 Task: Check the percentage active listings of ceramic floors in the last 1 year.
Action: Mouse moved to (775, 182)
Screenshot: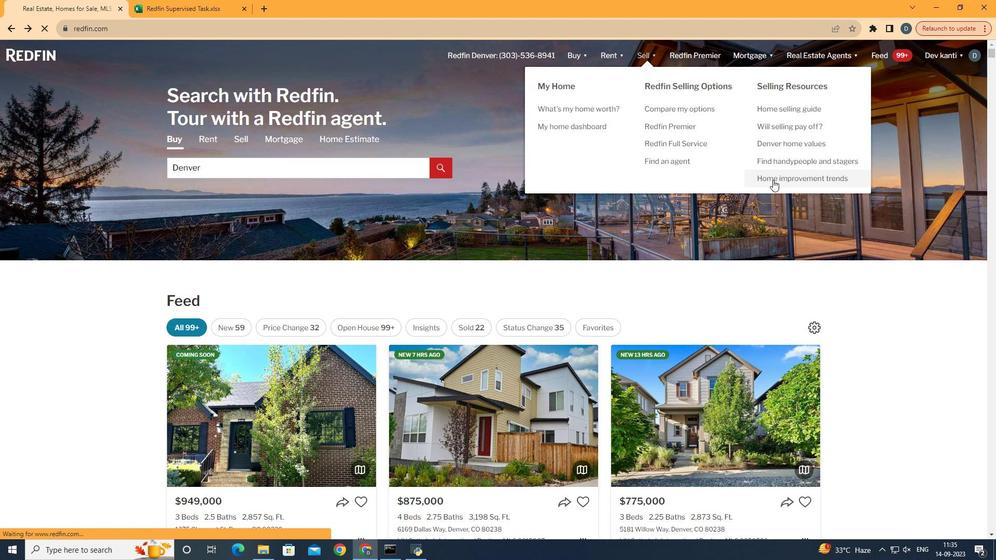 
Action: Mouse pressed left at (775, 182)
Screenshot: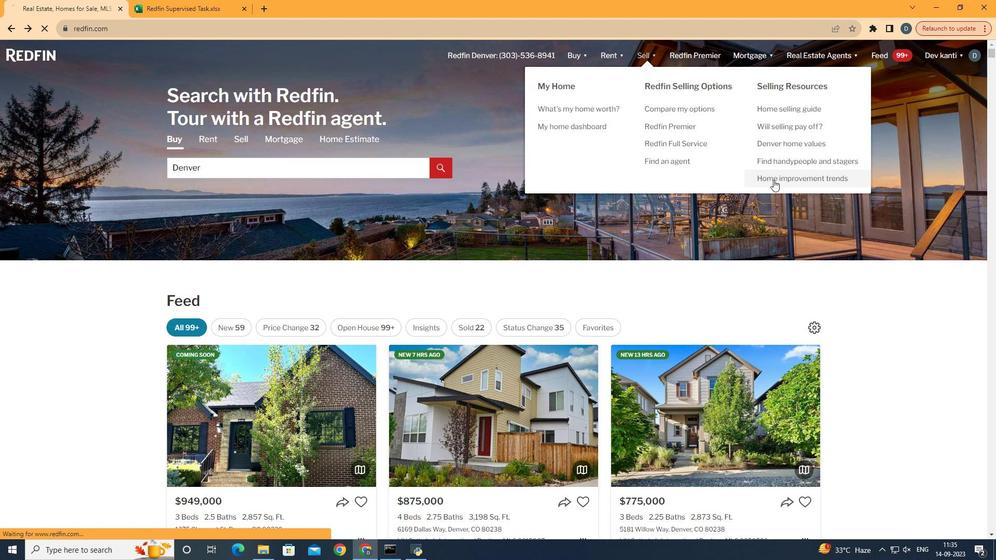 
Action: Mouse moved to (261, 197)
Screenshot: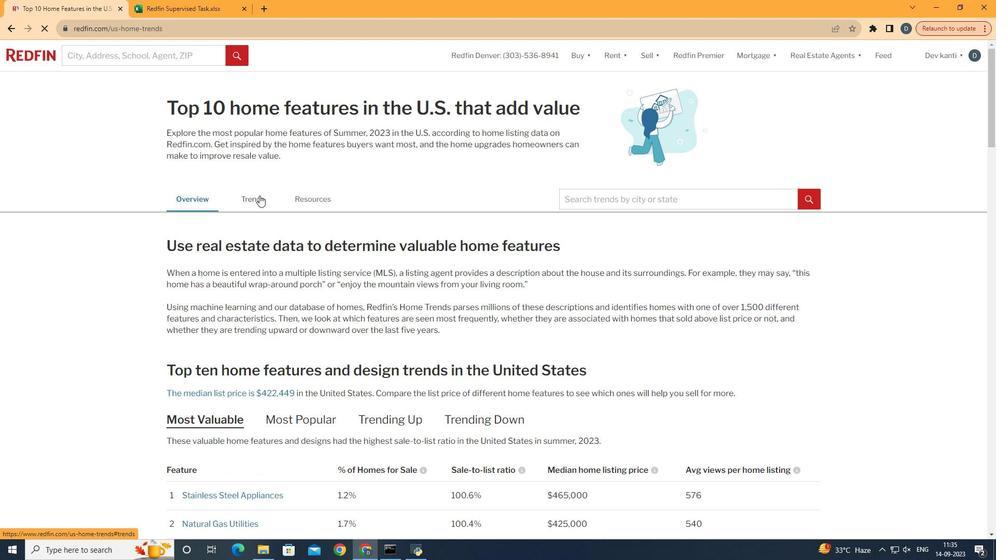 
Action: Mouse pressed left at (261, 197)
Screenshot: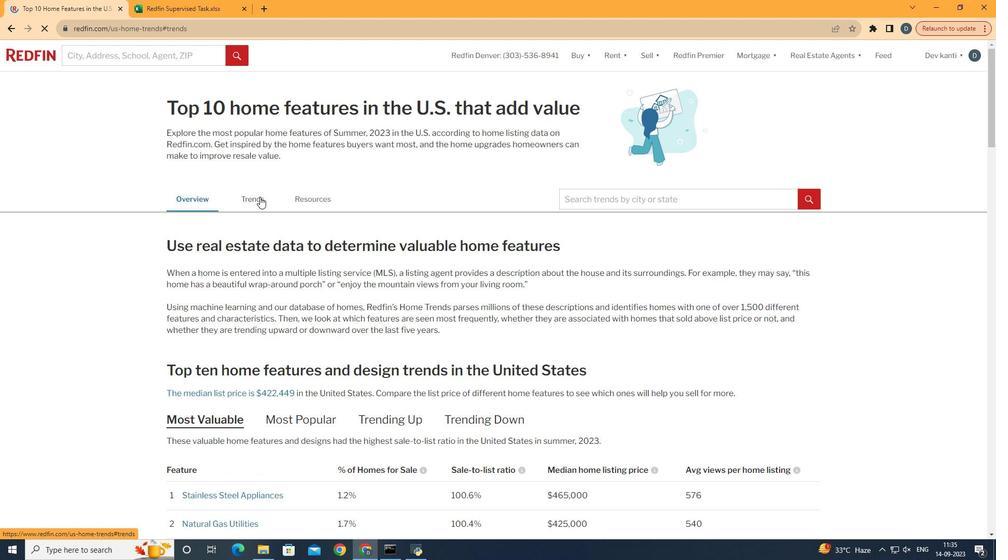 
Action: Mouse moved to (333, 327)
Screenshot: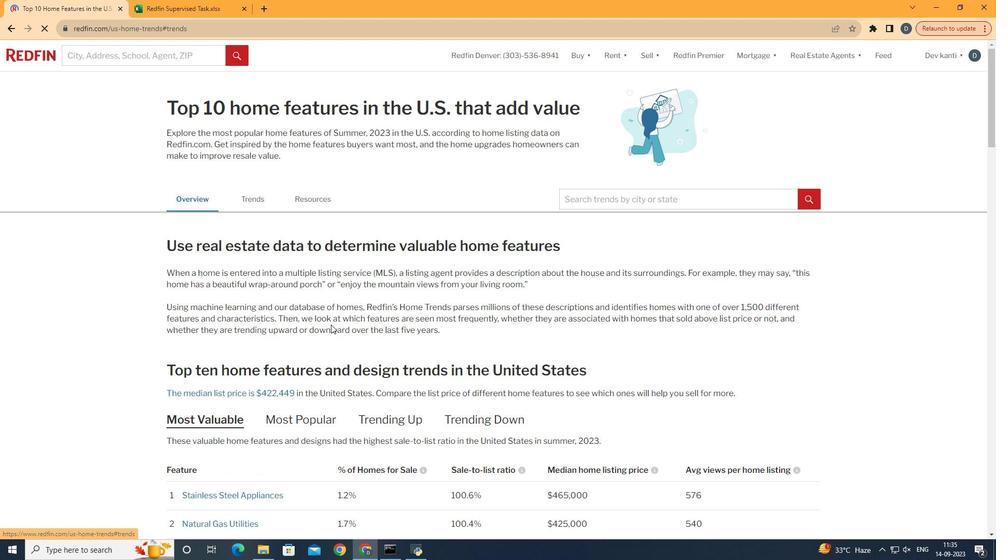 
Action: Mouse scrolled (333, 326) with delta (0, 0)
Screenshot: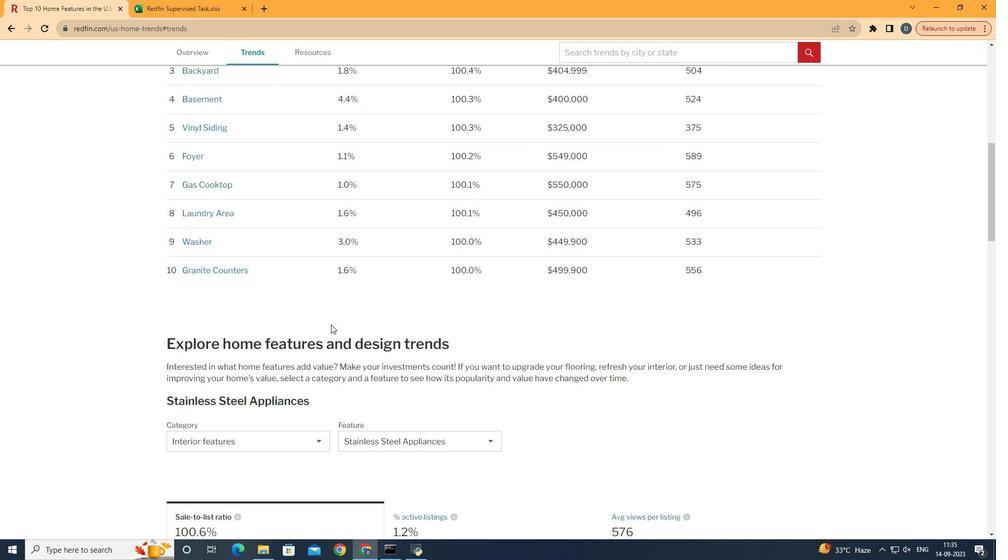 
Action: Mouse scrolled (333, 326) with delta (0, 0)
Screenshot: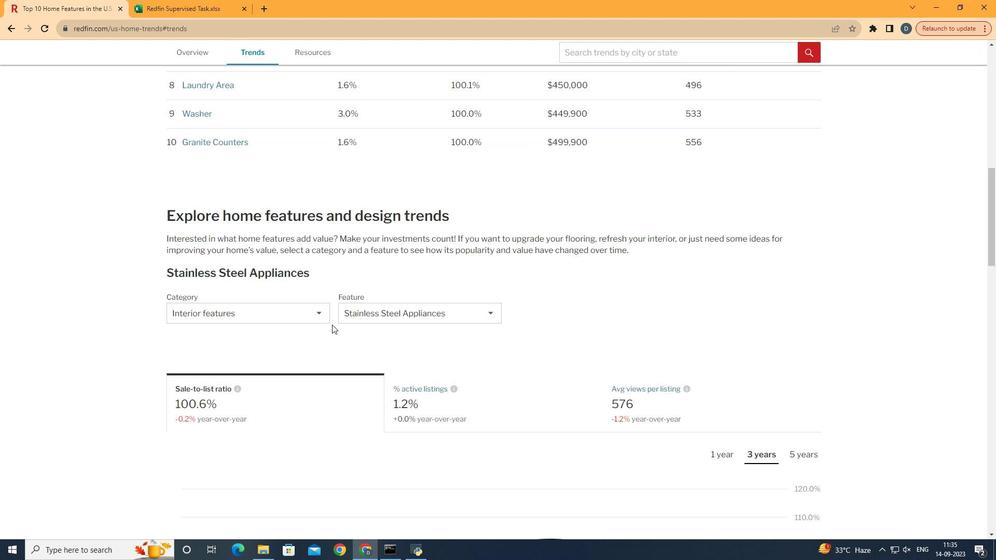 
Action: Mouse scrolled (333, 326) with delta (0, 0)
Screenshot: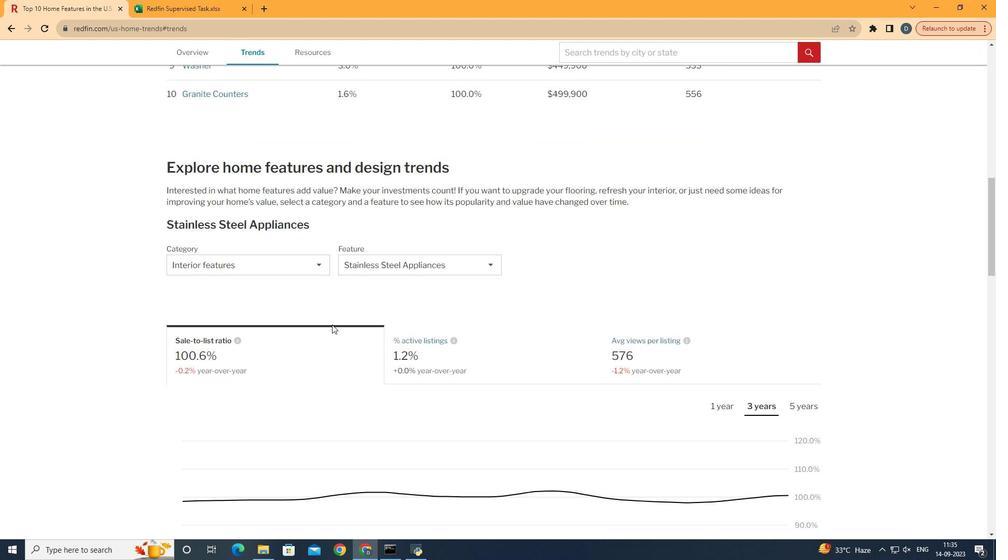 
Action: Mouse scrolled (333, 326) with delta (0, 0)
Screenshot: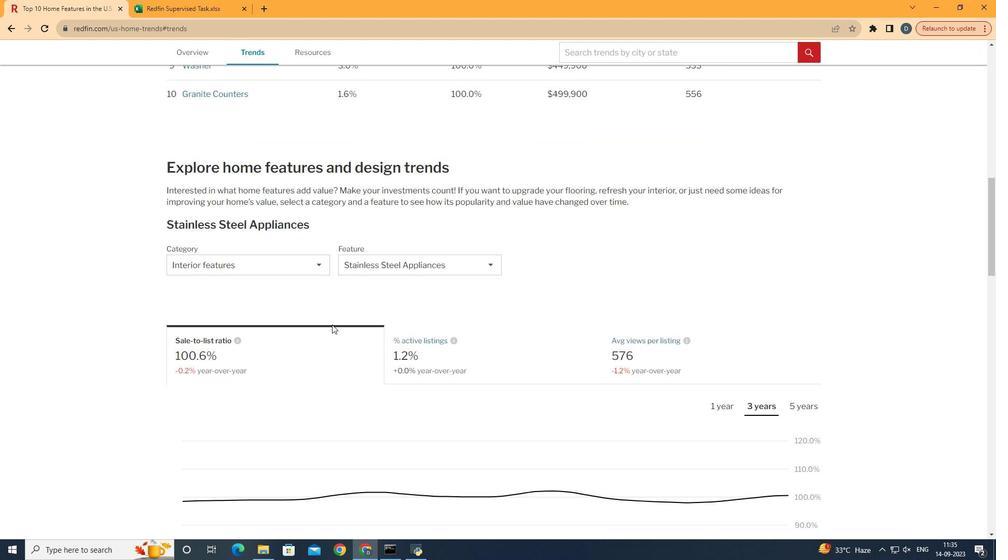 
Action: Mouse scrolled (333, 326) with delta (0, 0)
Screenshot: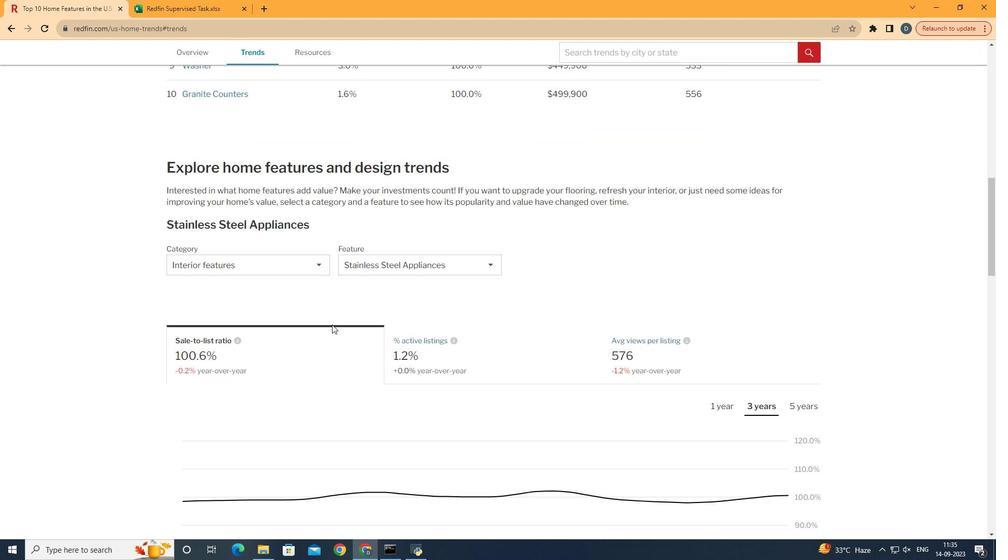 
Action: Mouse scrolled (333, 326) with delta (0, 0)
Screenshot: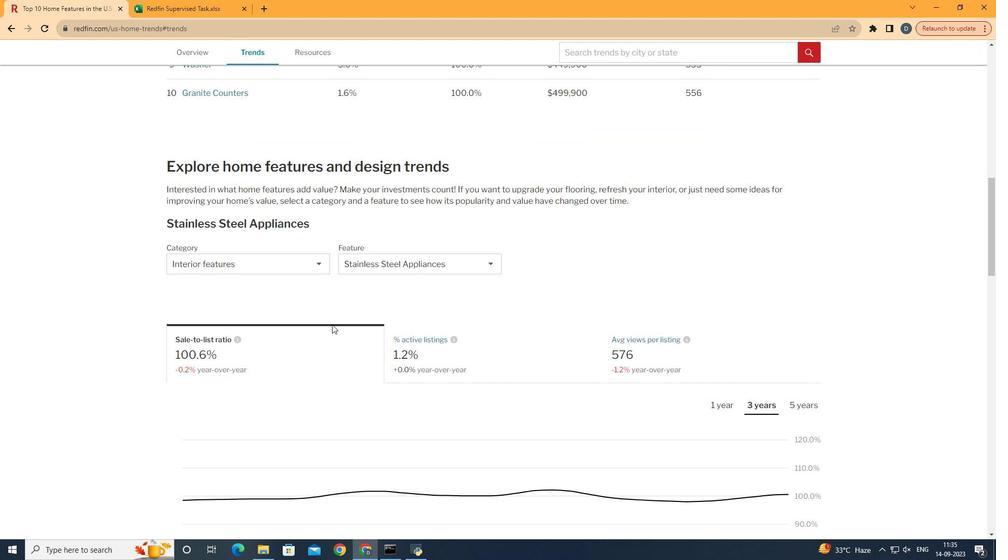 
Action: Mouse scrolled (333, 326) with delta (0, 0)
Screenshot: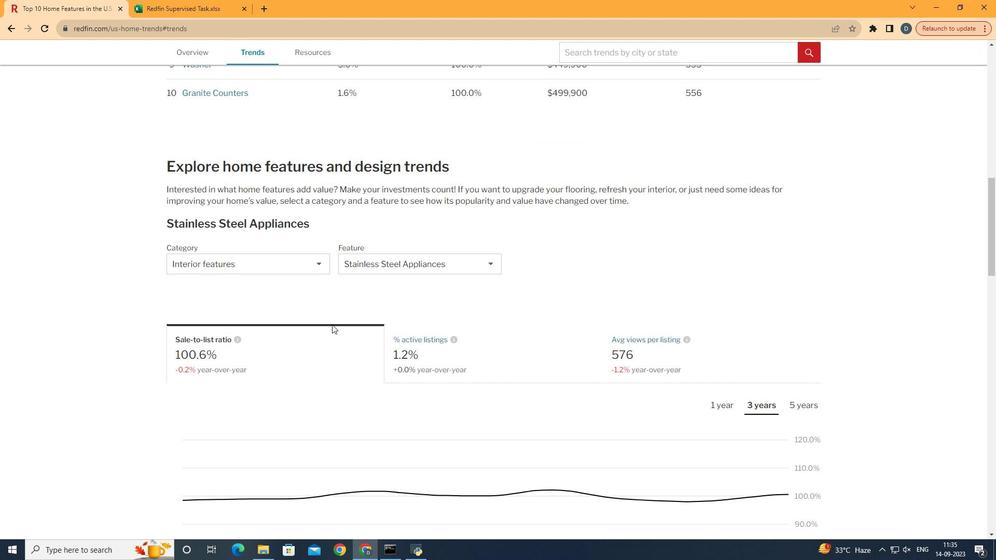 
Action: Mouse moved to (300, 268)
Screenshot: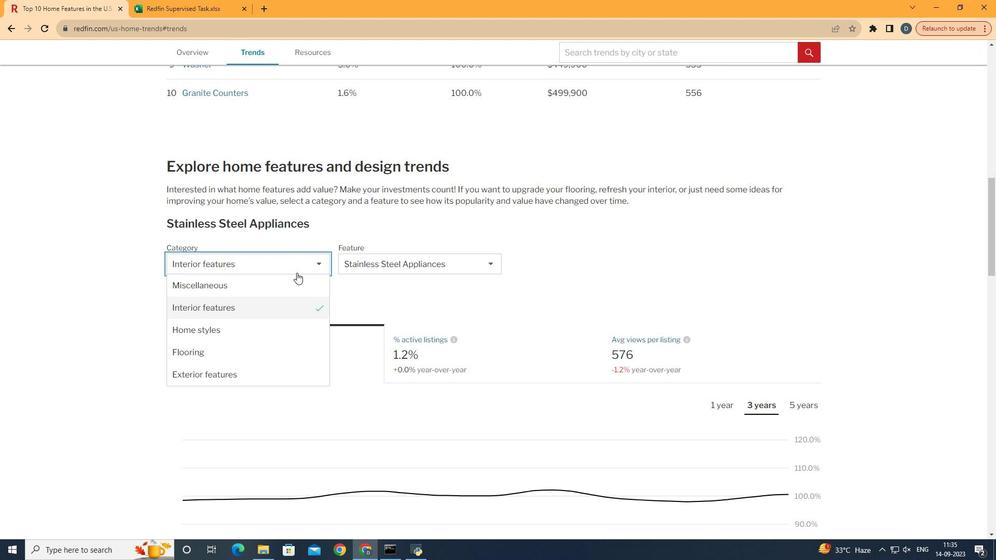 
Action: Mouse pressed left at (300, 268)
Screenshot: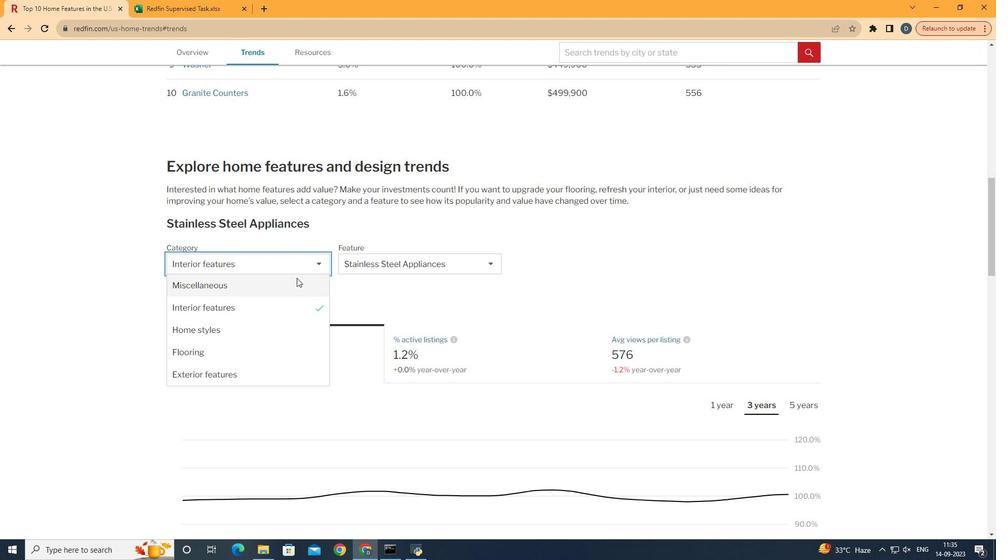 
Action: Mouse moved to (295, 350)
Screenshot: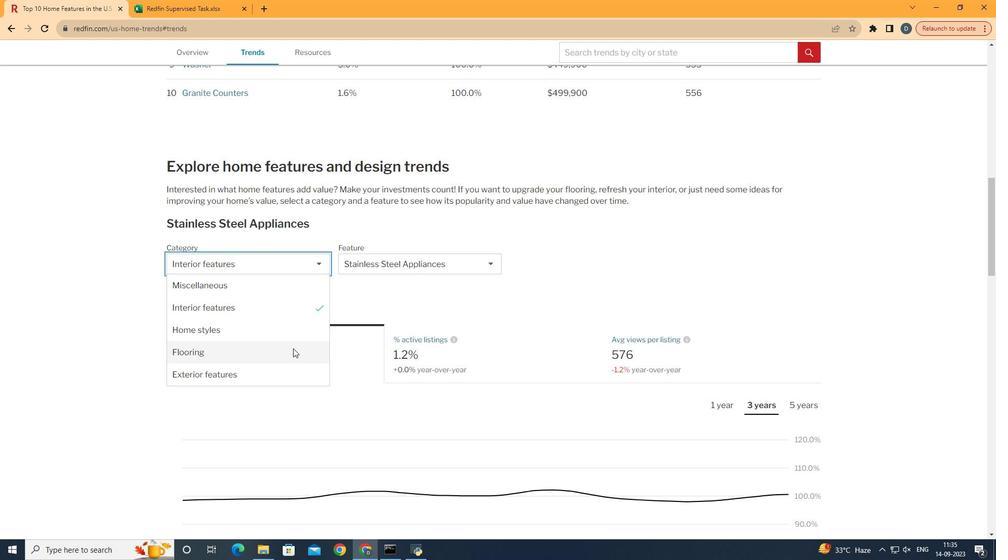 
Action: Mouse pressed left at (295, 350)
Screenshot: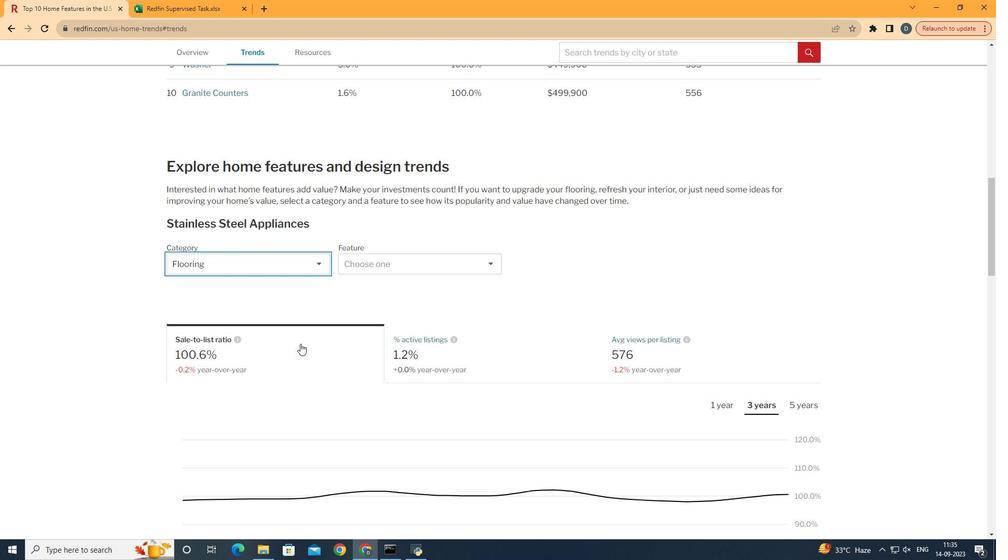 
Action: Mouse moved to (469, 264)
Screenshot: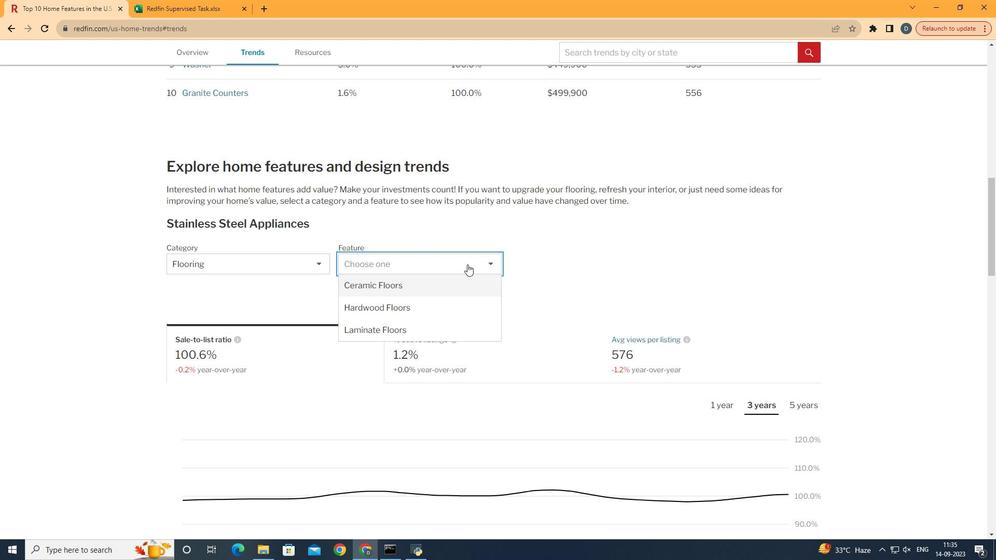 
Action: Mouse pressed left at (469, 264)
Screenshot: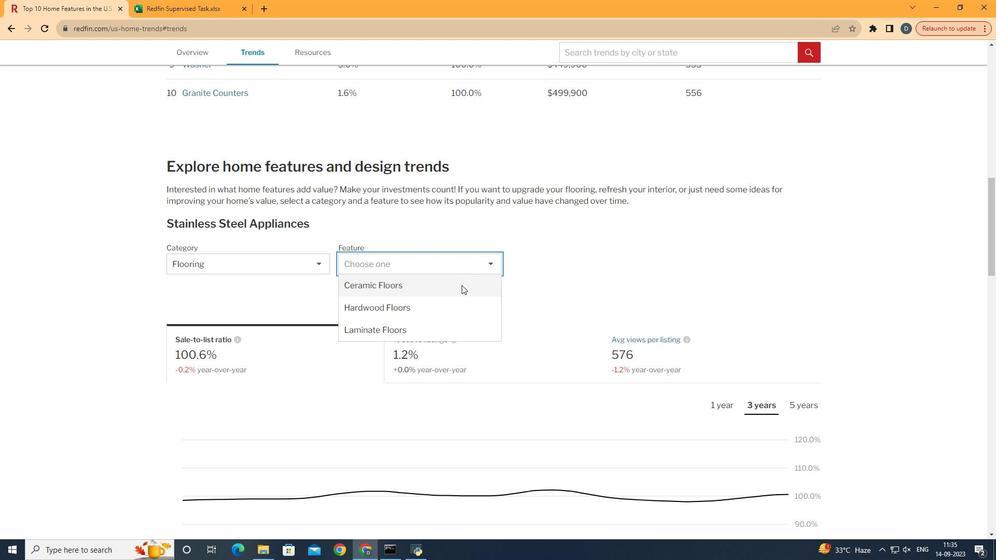 
Action: Mouse moved to (464, 288)
Screenshot: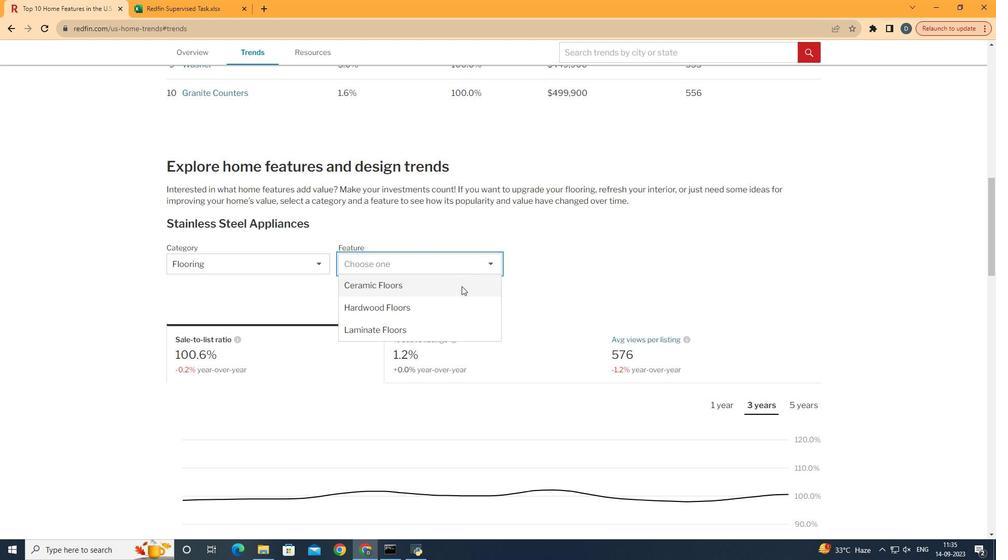 
Action: Mouse pressed left at (464, 288)
Screenshot: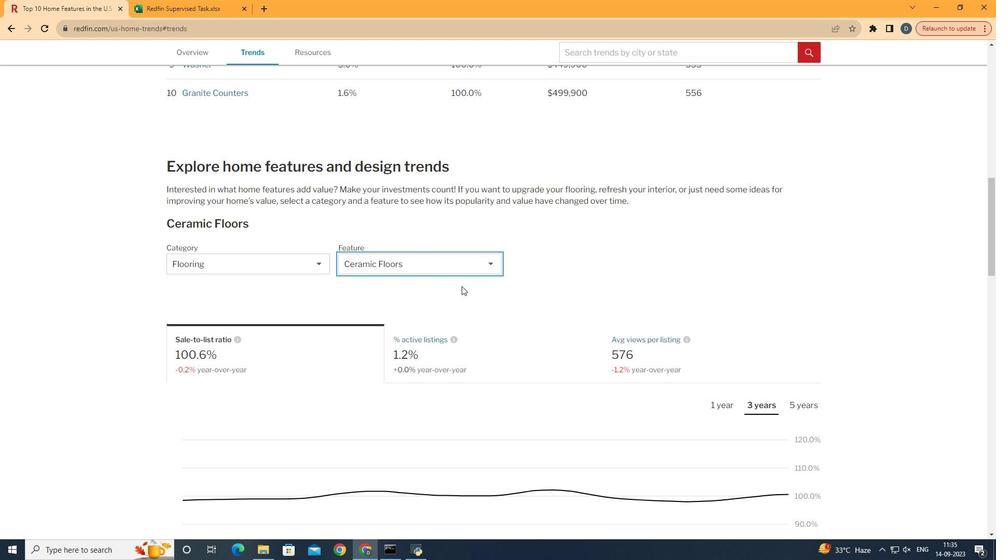 
Action: Mouse moved to (481, 357)
Screenshot: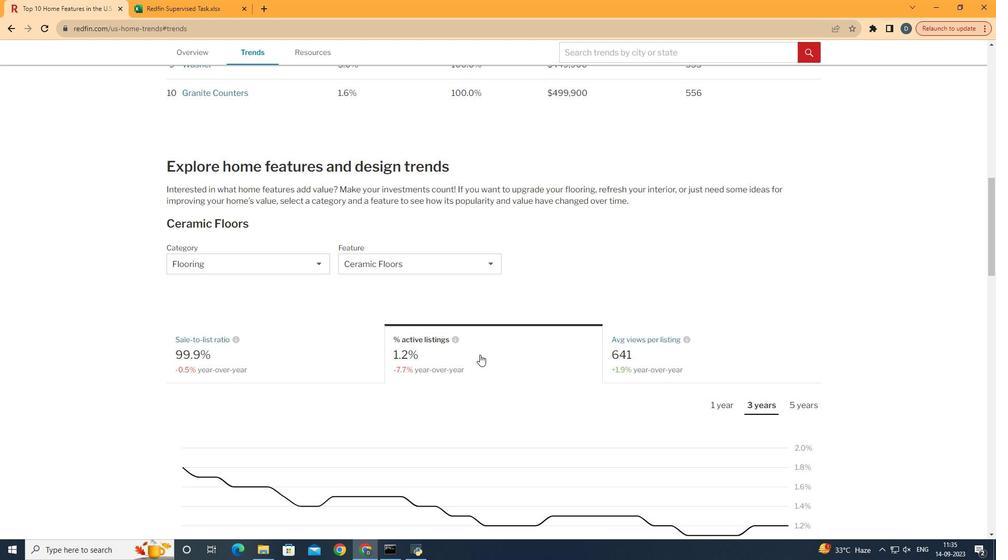 
Action: Mouse pressed left at (481, 357)
Screenshot: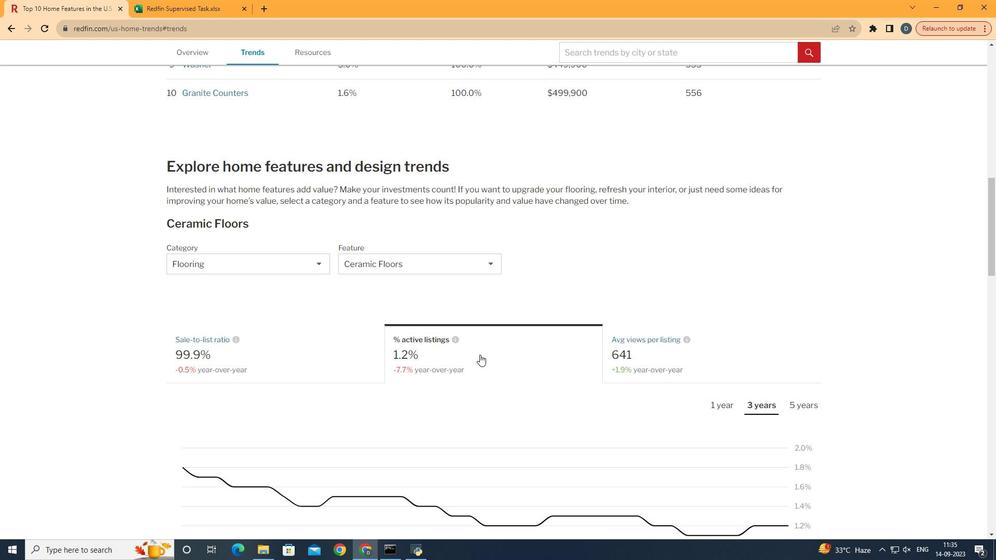 
Action: Mouse moved to (666, 291)
Screenshot: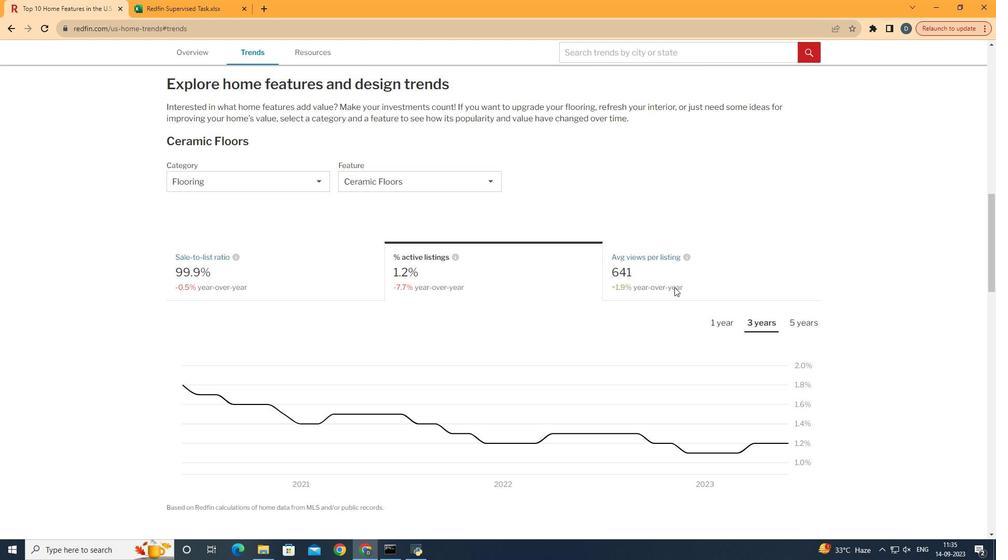 
Action: Mouse scrolled (666, 291) with delta (0, 0)
Screenshot: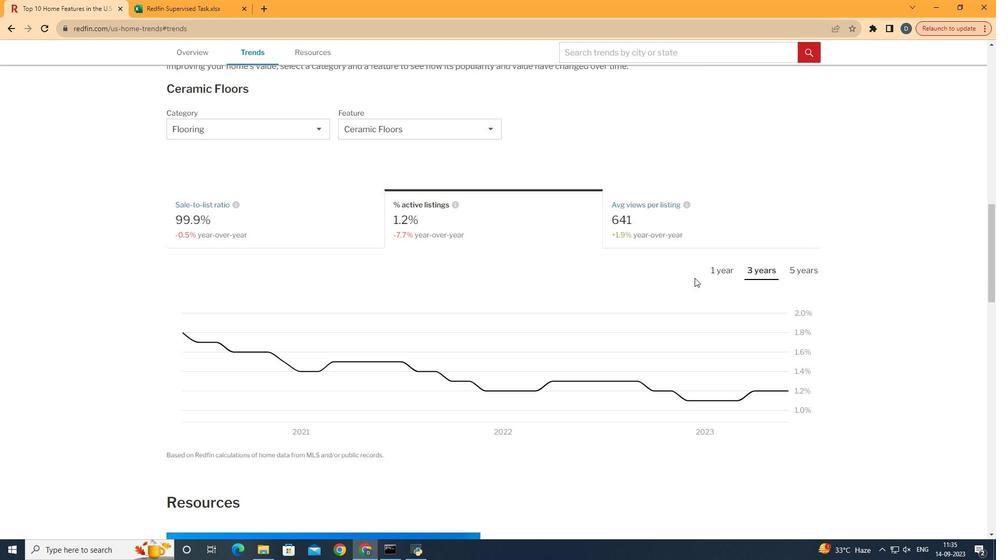 
Action: Mouse scrolled (666, 291) with delta (0, 0)
Screenshot: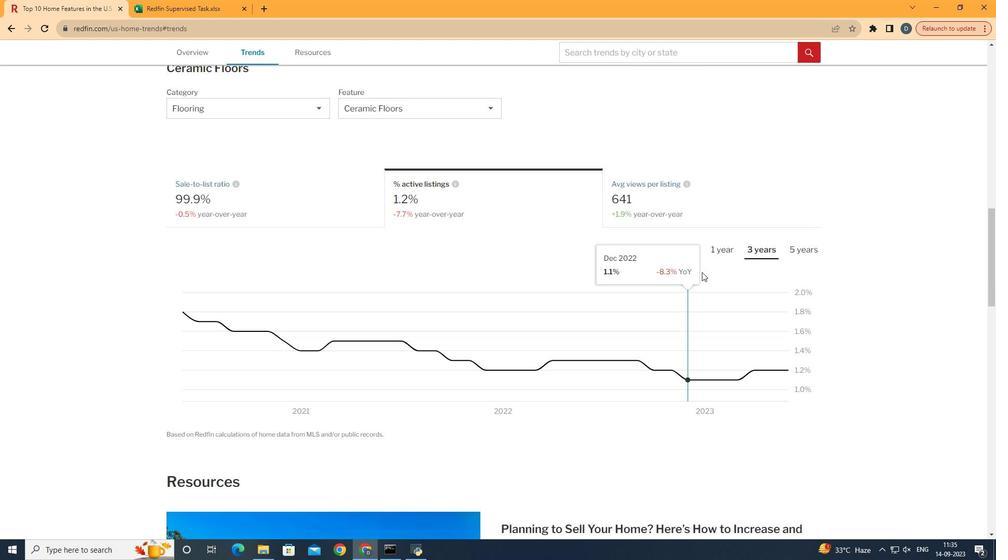 
Action: Mouse moved to (669, 291)
Screenshot: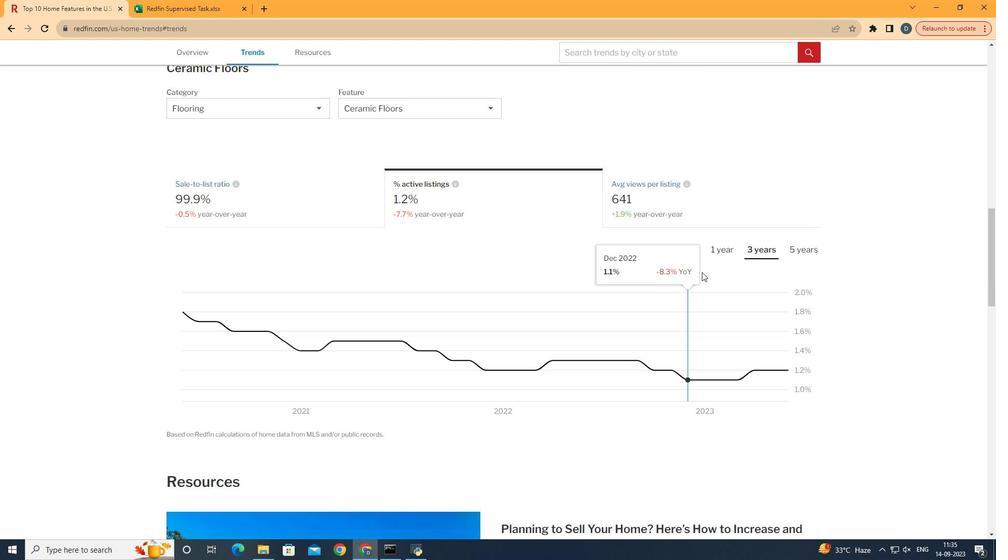 
Action: Mouse scrolled (669, 291) with delta (0, 0)
Screenshot: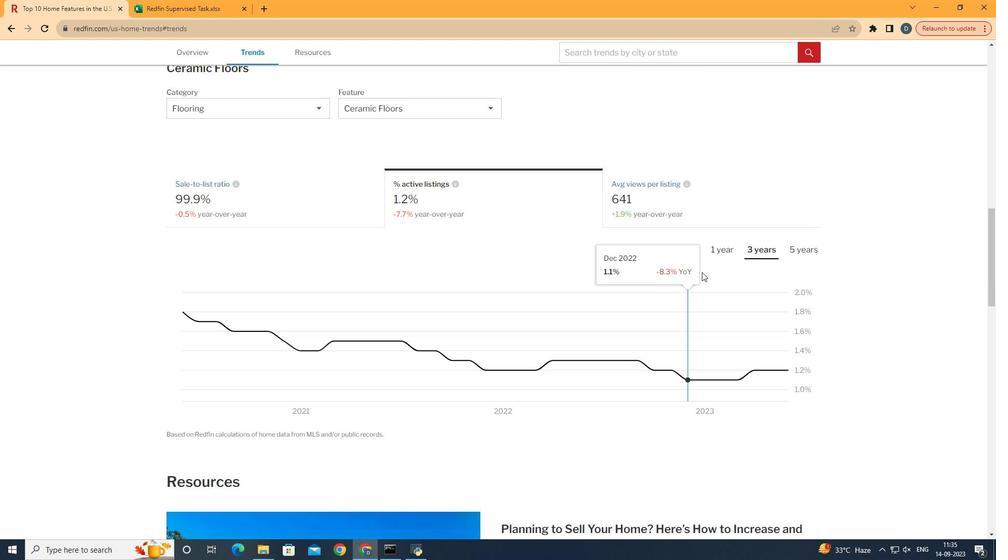 
Action: Mouse moved to (731, 254)
Screenshot: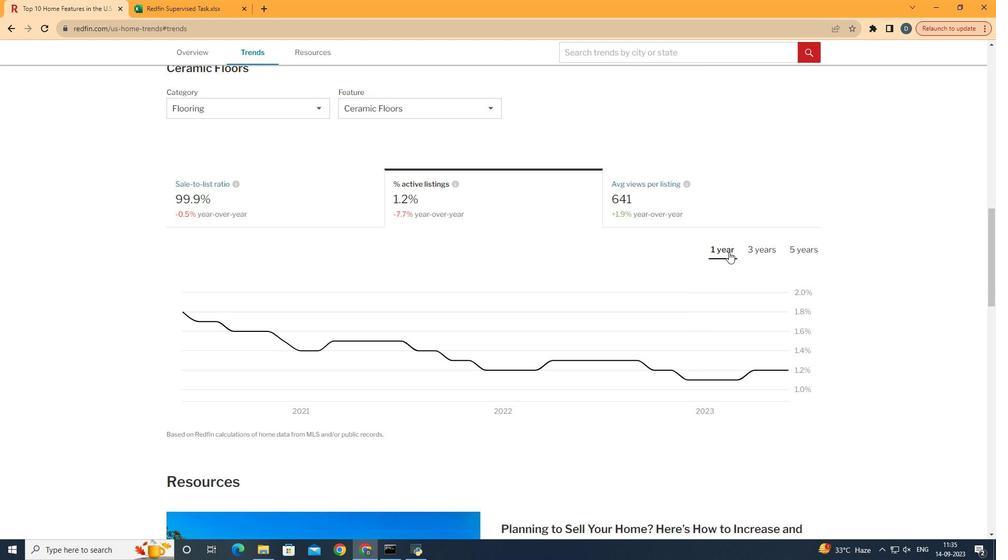 
Action: Mouse pressed left at (731, 254)
Screenshot: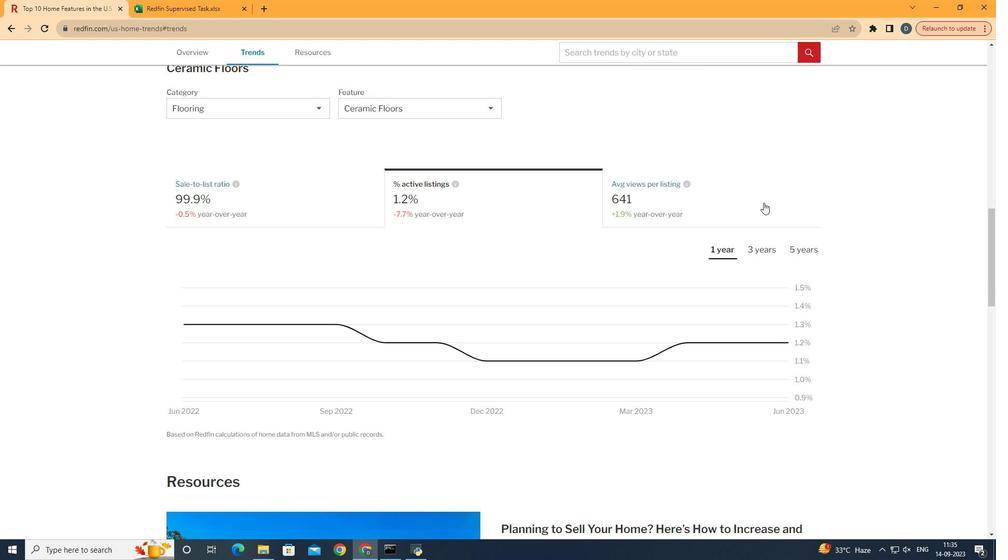 
Action: Mouse moved to (785, 174)
Screenshot: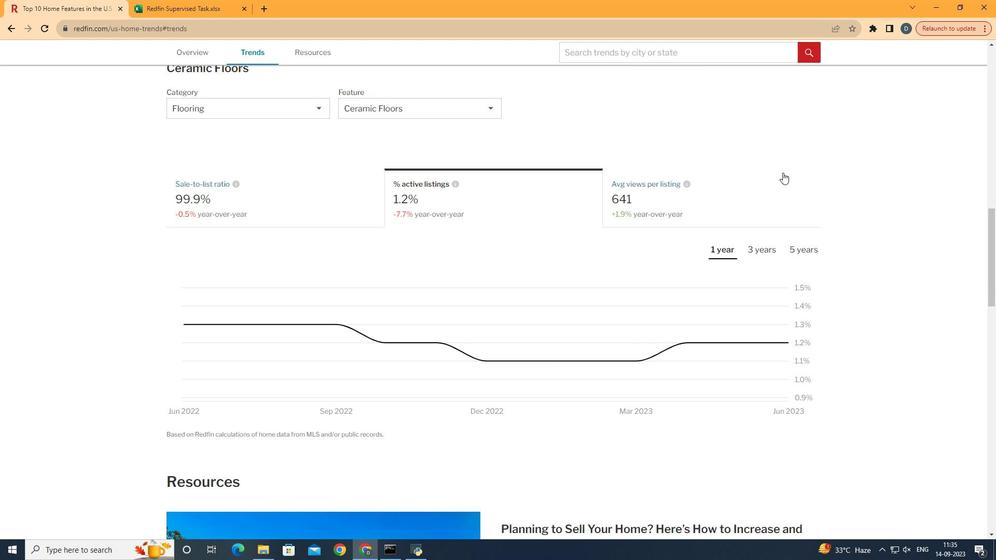 
